 Task: Create a schedule automation trigger every fourth sunday of the month at 04:00 PM.
Action: Mouse moved to (1254, 367)
Screenshot: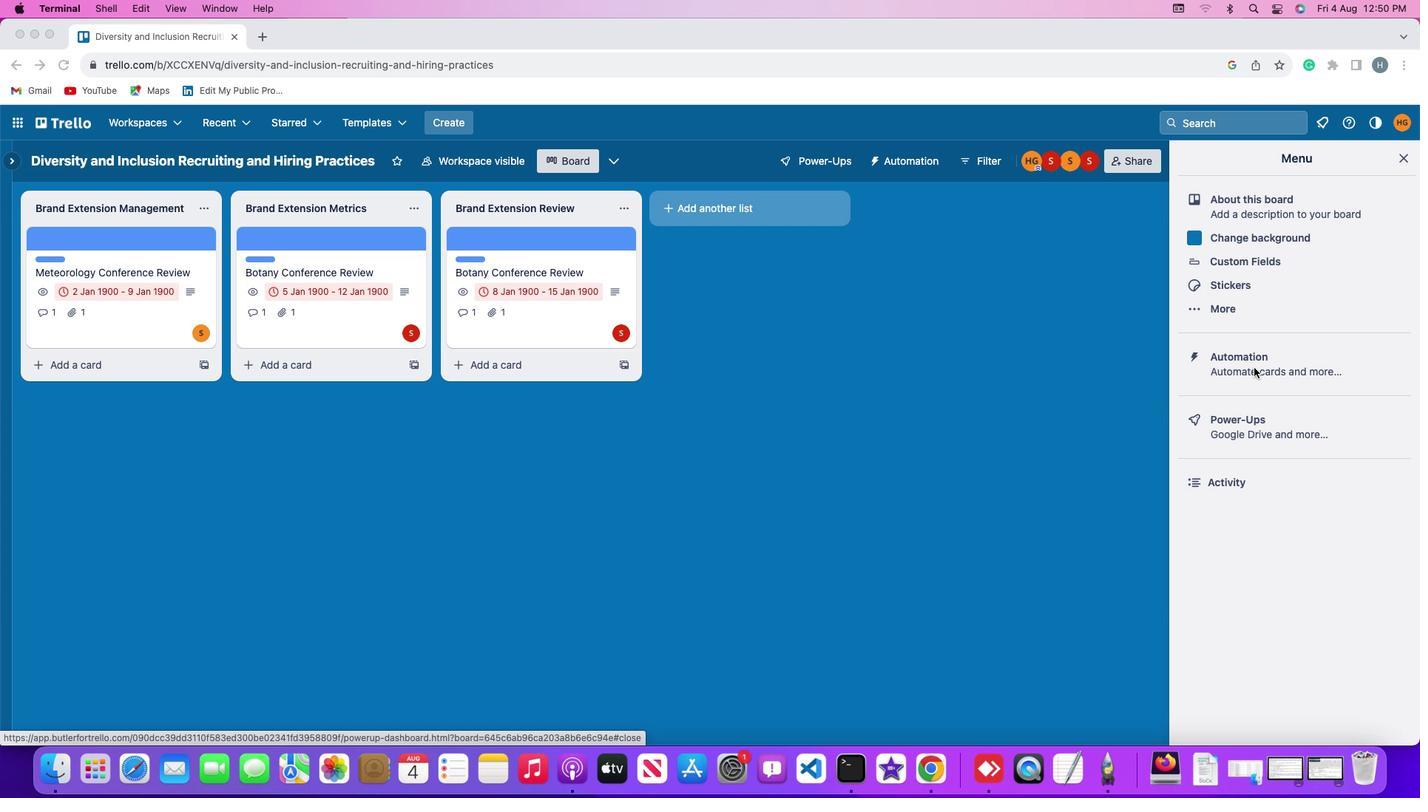 
Action: Mouse pressed left at (1254, 367)
Screenshot: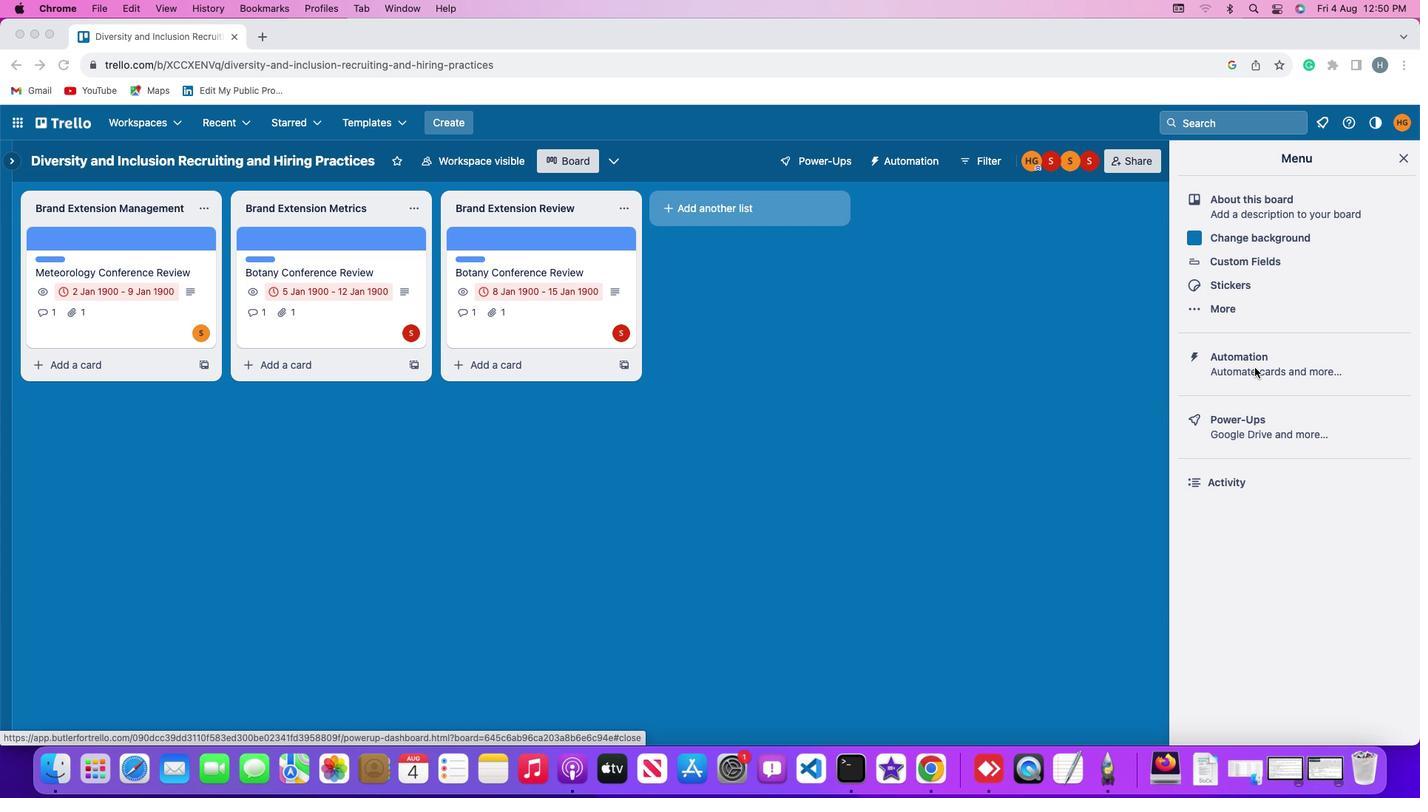 
Action: Mouse pressed left at (1254, 367)
Screenshot: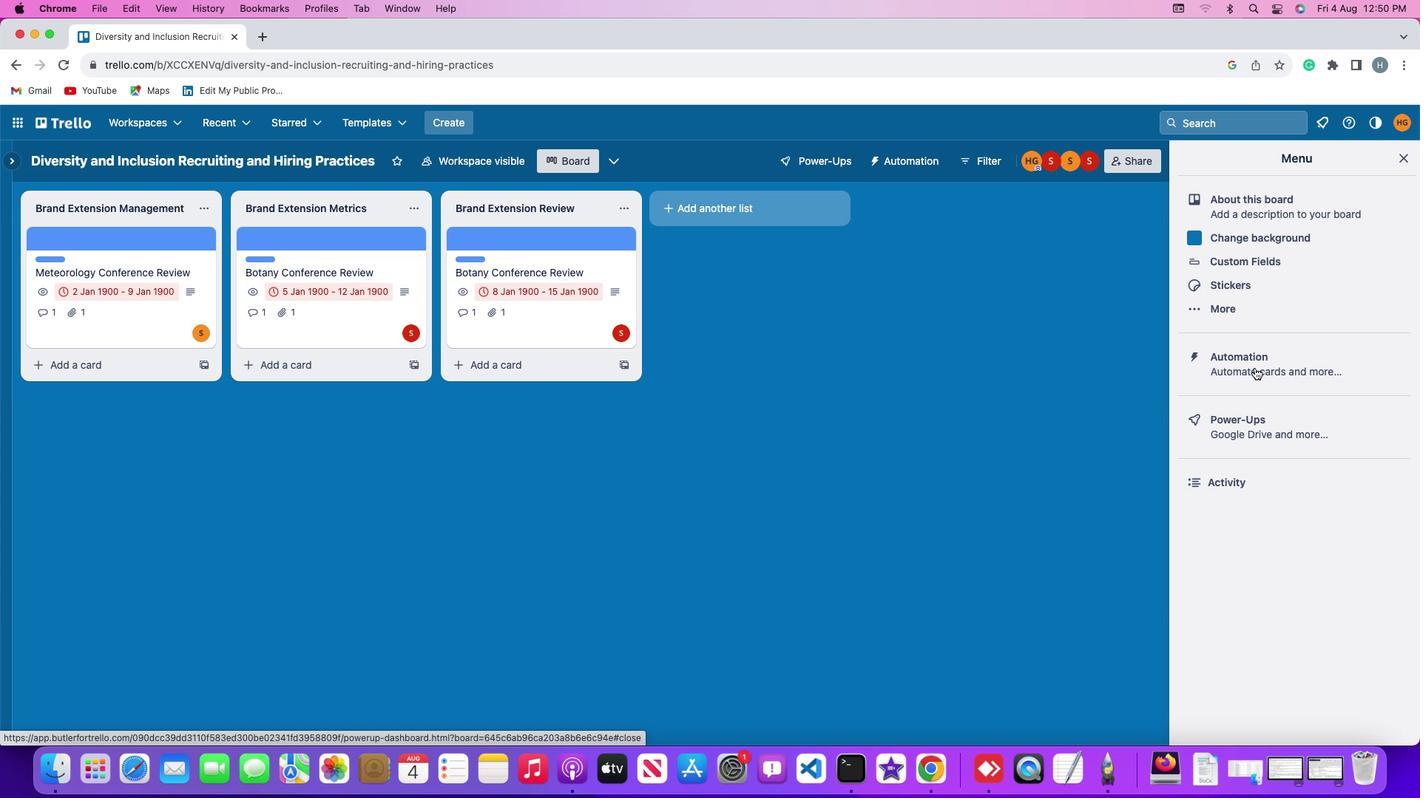 
Action: Mouse moved to (89, 323)
Screenshot: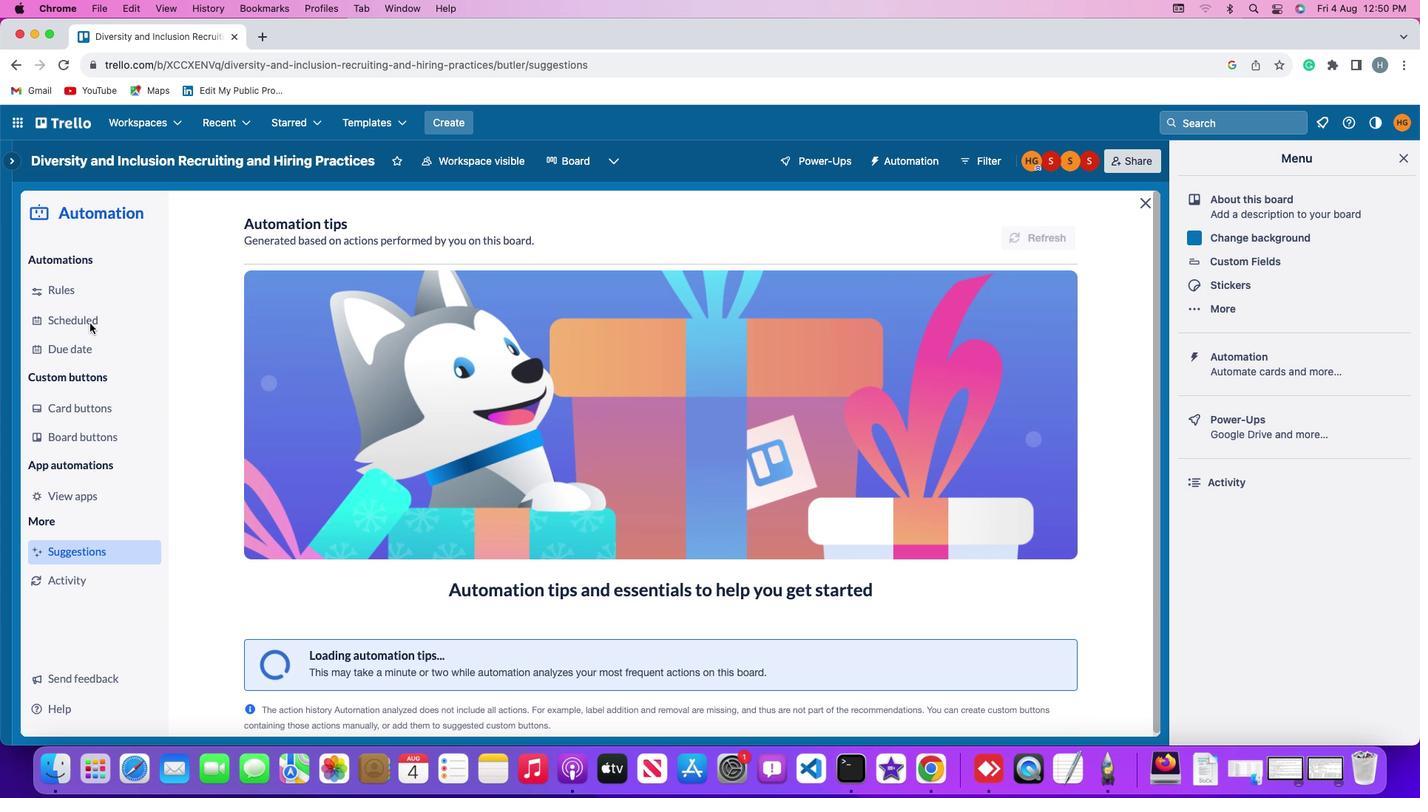 
Action: Mouse pressed left at (89, 323)
Screenshot: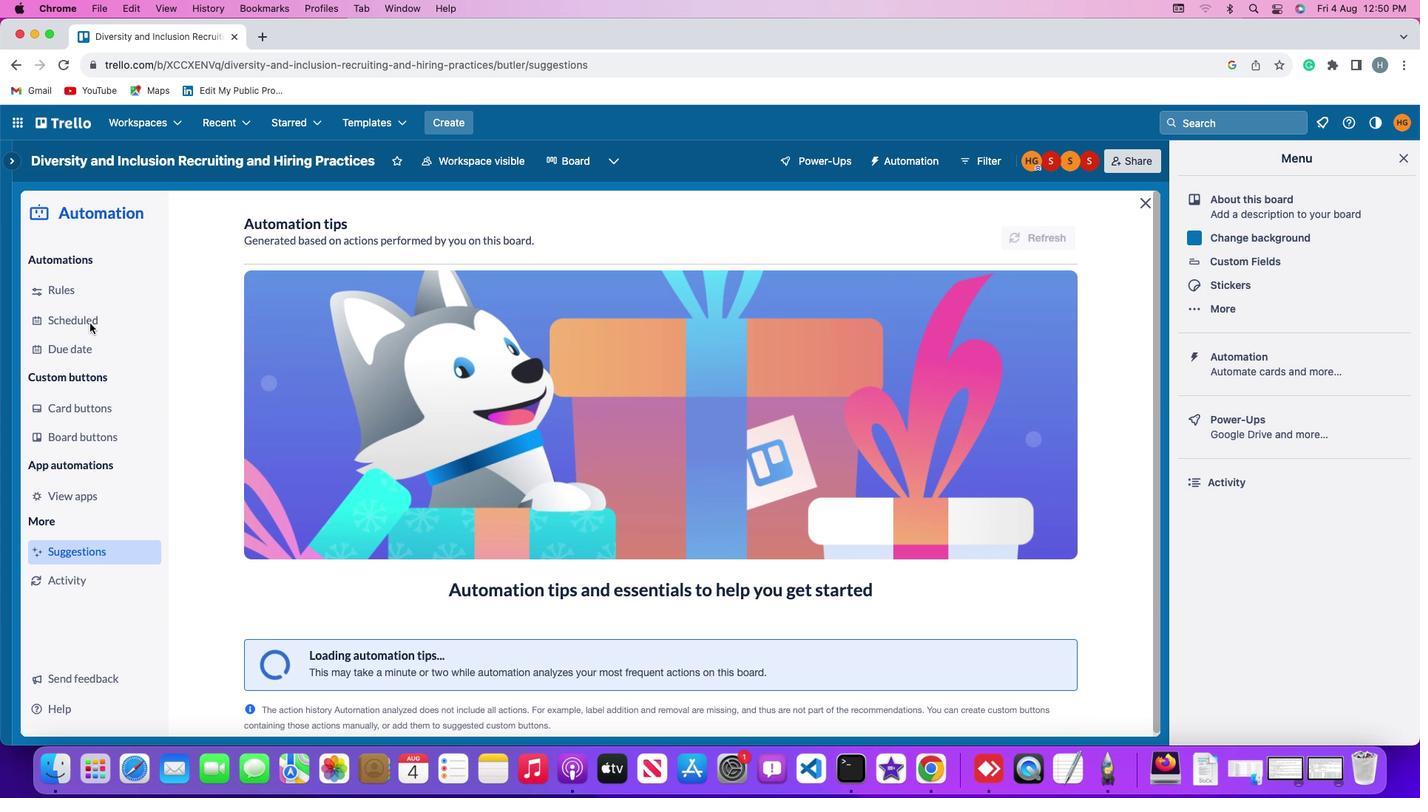 
Action: Mouse moved to (976, 225)
Screenshot: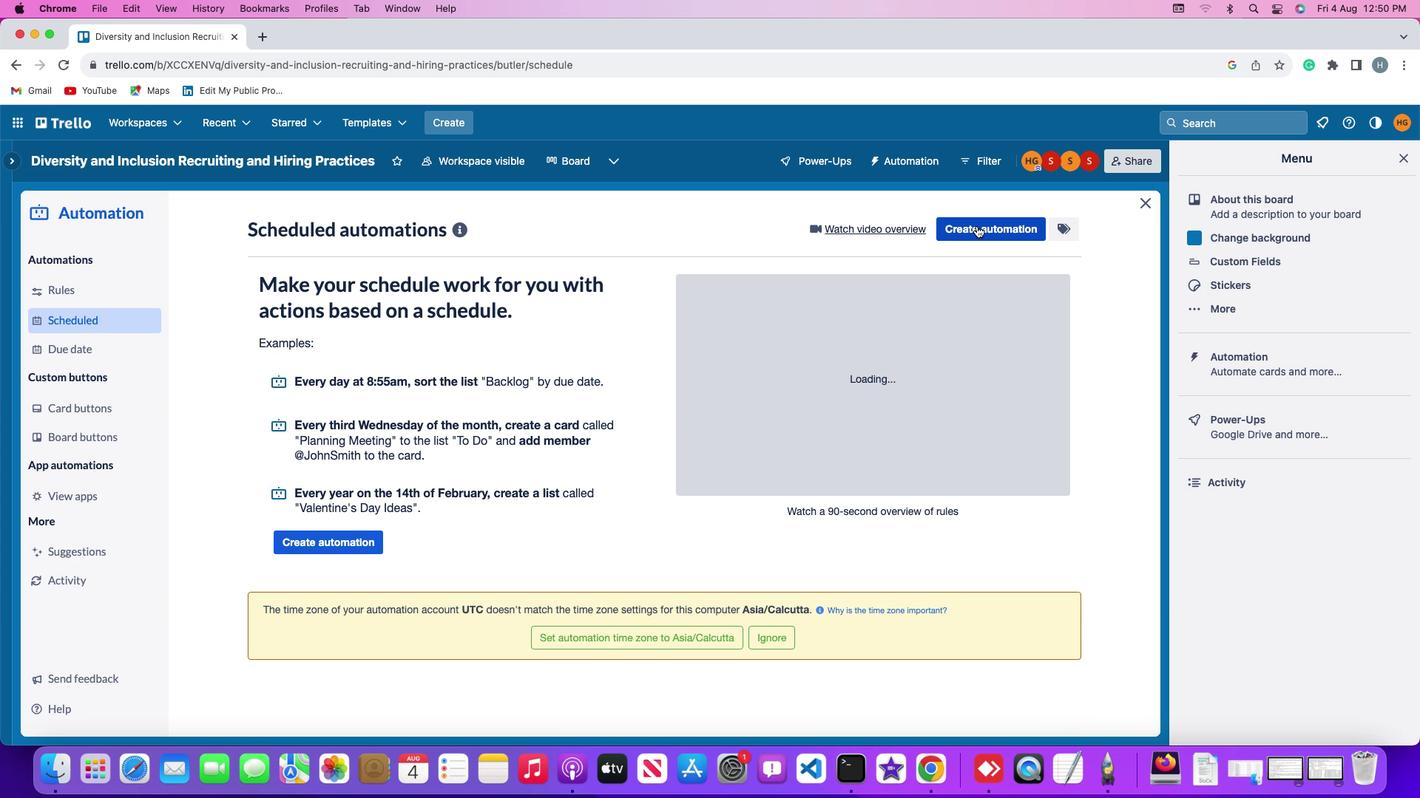 
Action: Mouse pressed left at (976, 225)
Screenshot: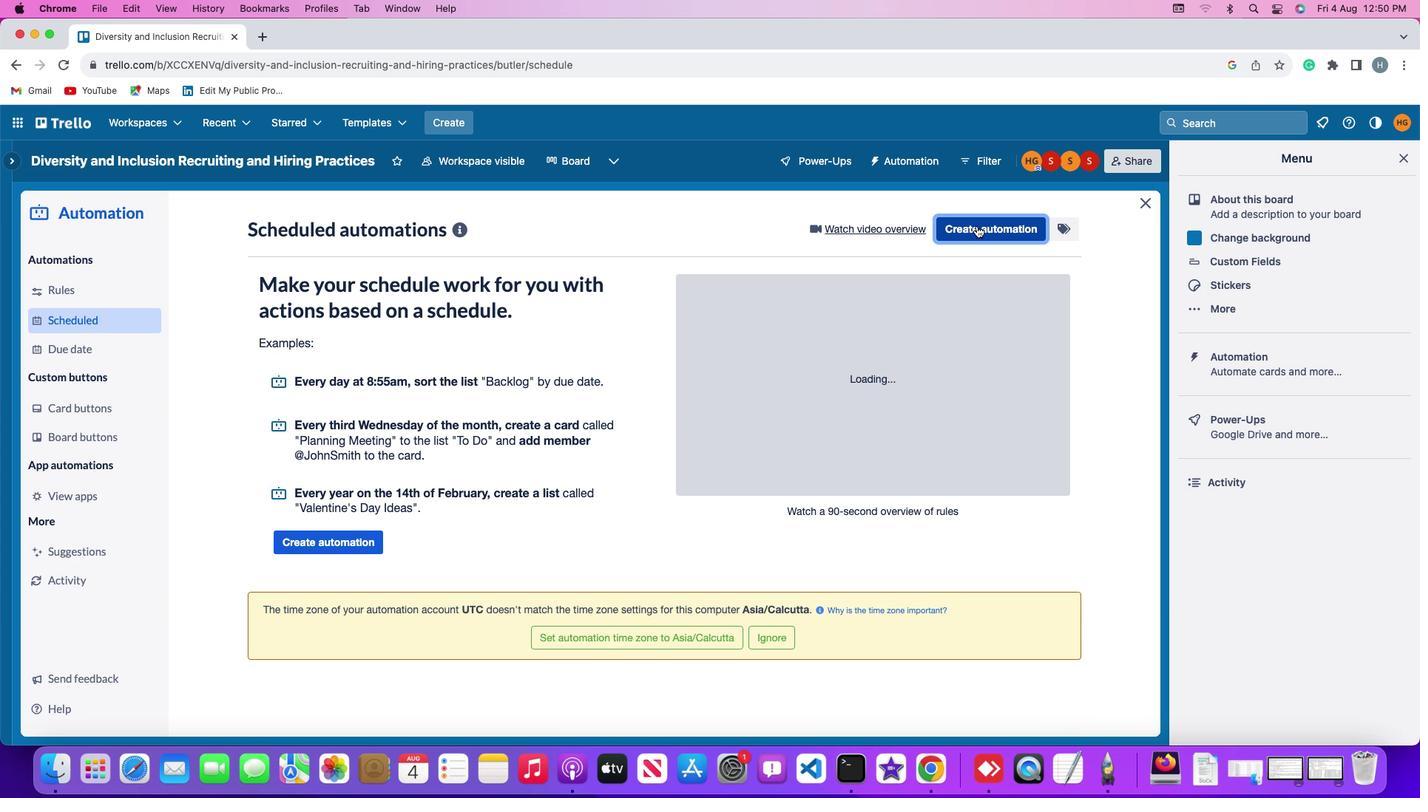 
Action: Mouse moved to (728, 366)
Screenshot: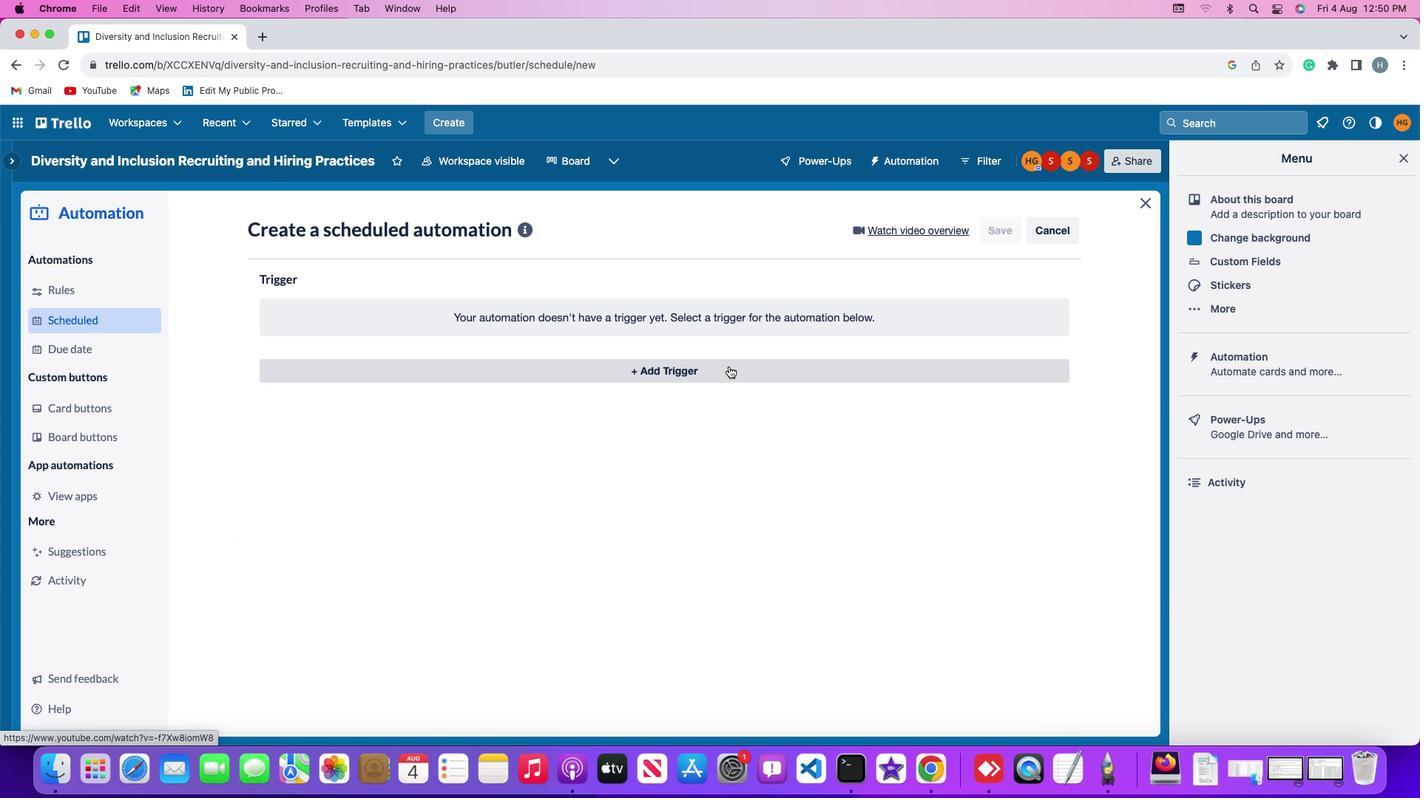 
Action: Mouse pressed left at (728, 366)
Screenshot: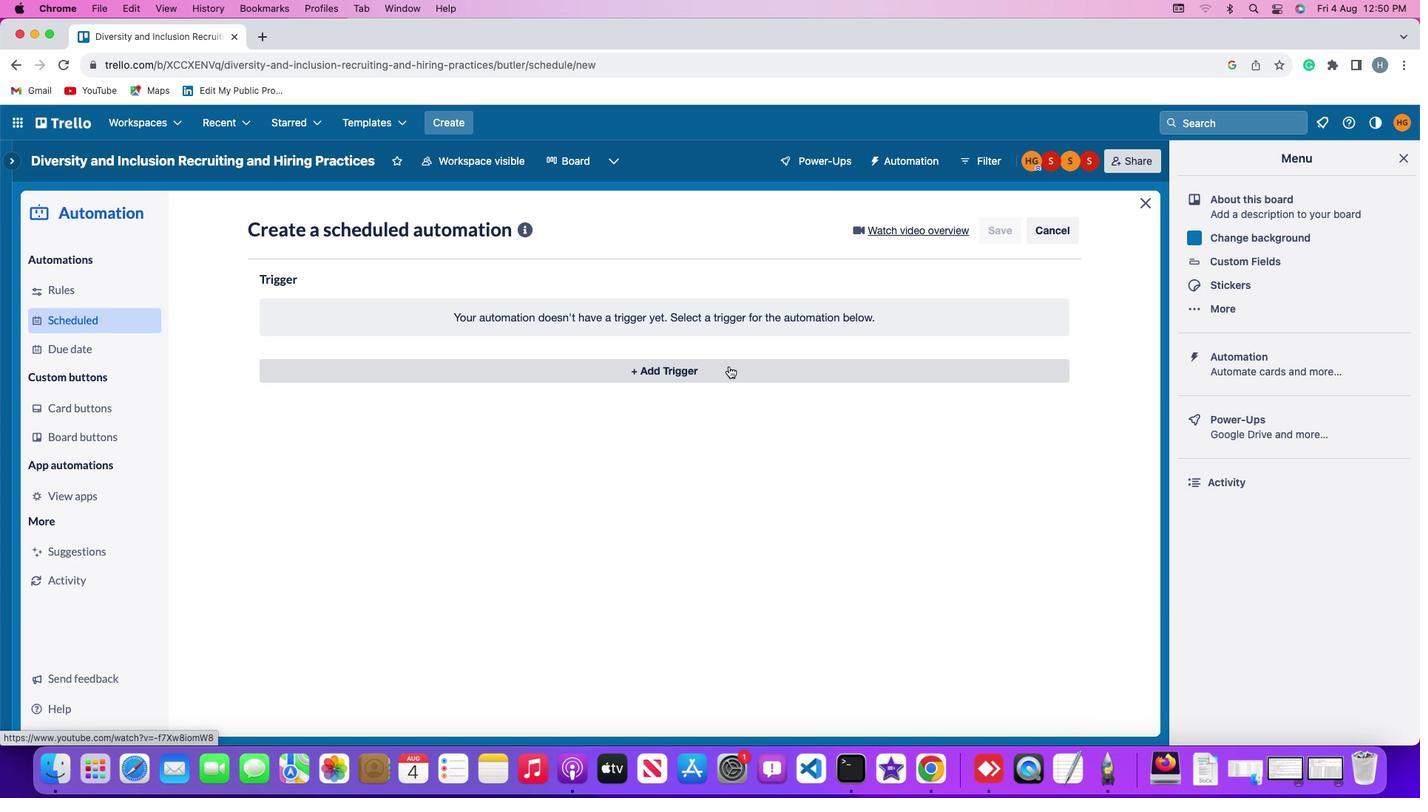 
Action: Mouse moved to (315, 690)
Screenshot: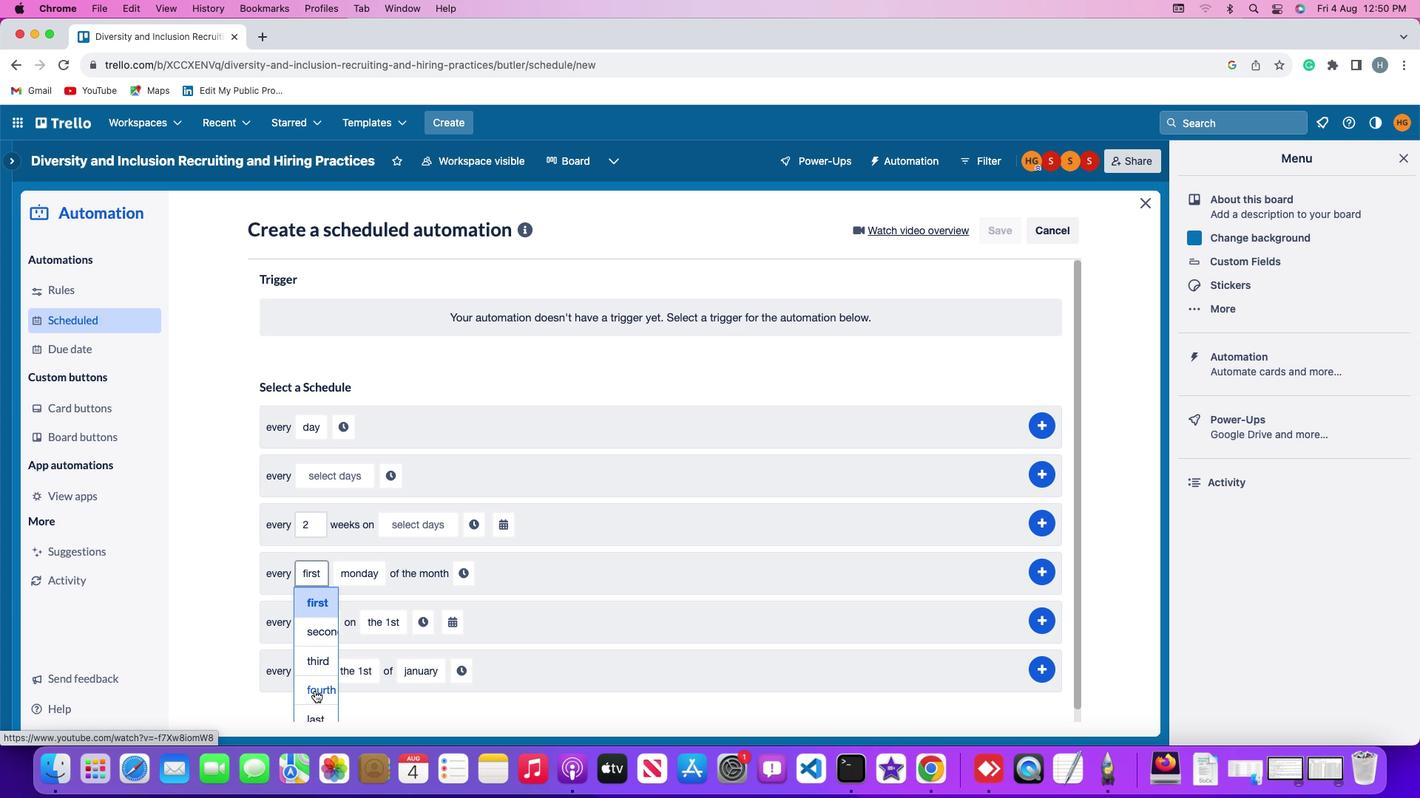 
Action: Mouse pressed left at (315, 690)
Screenshot: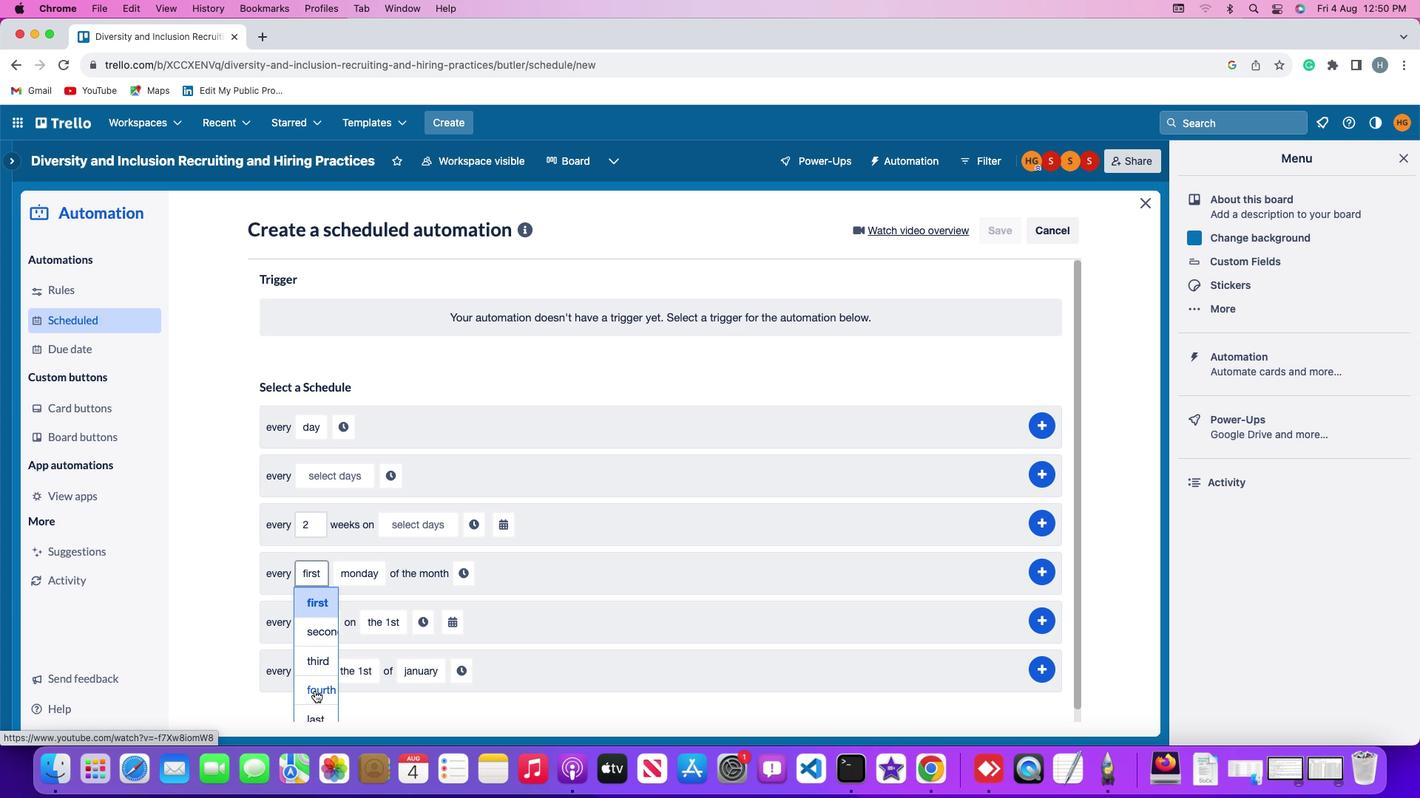 
Action: Mouse moved to (379, 542)
Screenshot: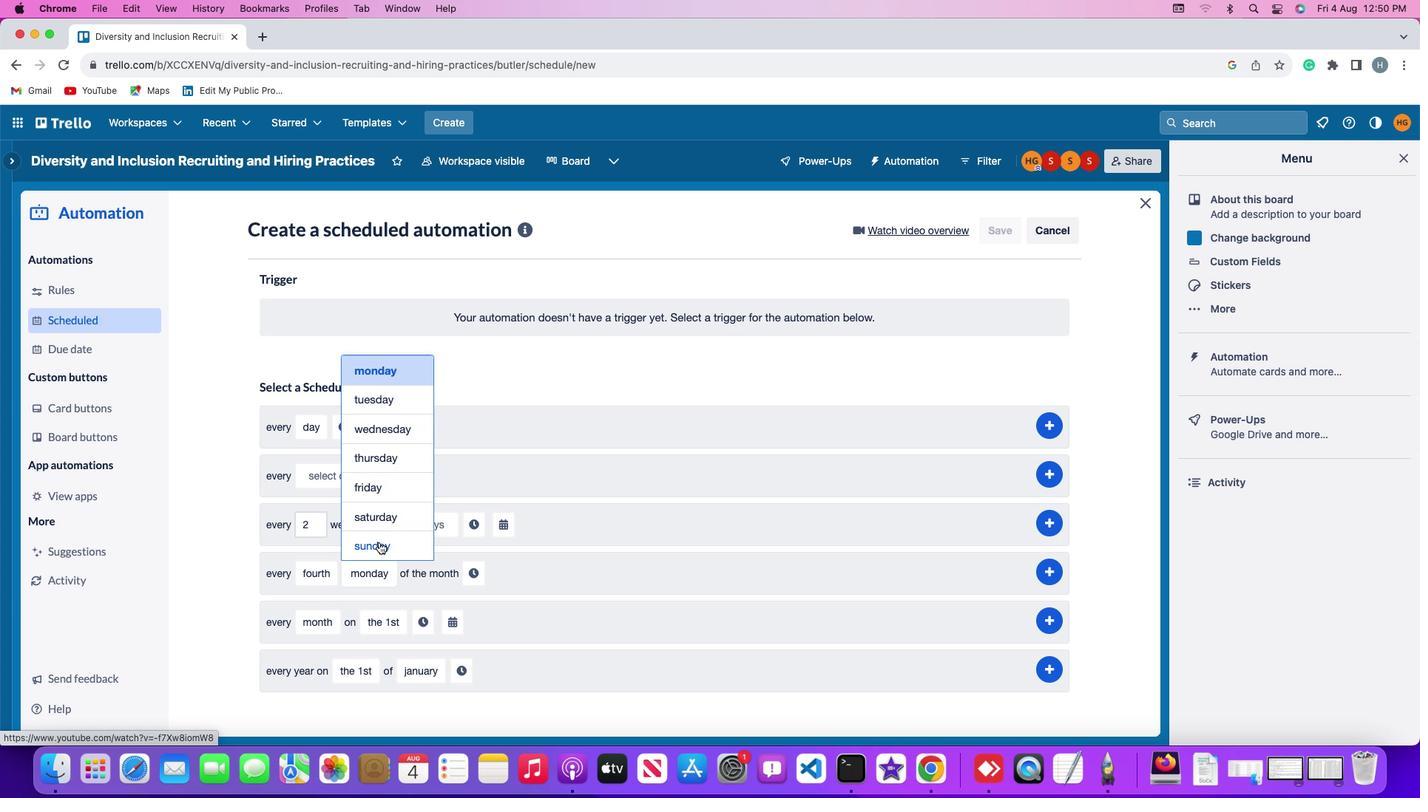 
Action: Mouse pressed left at (379, 542)
Screenshot: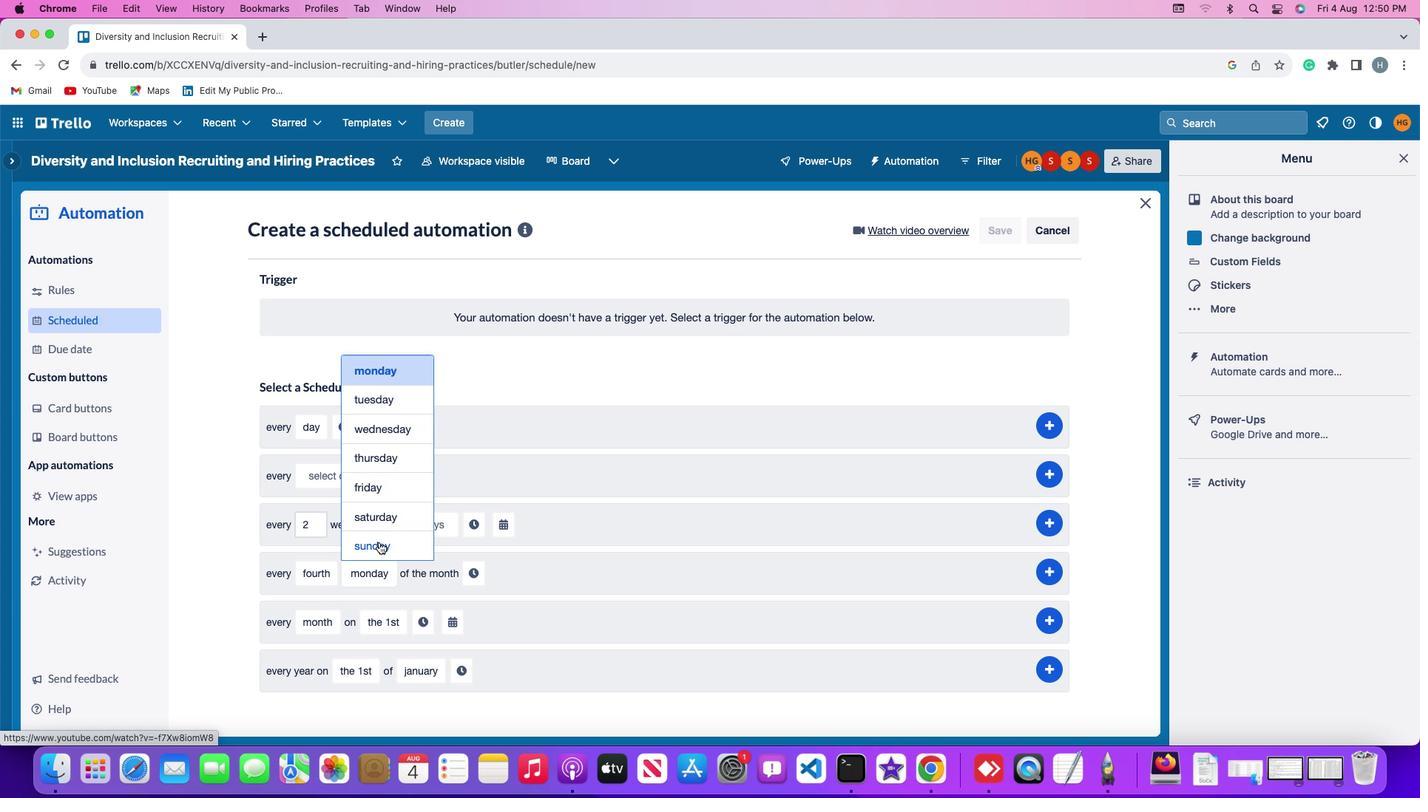 
Action: Mouse moved to (470, 574)
Screenshot: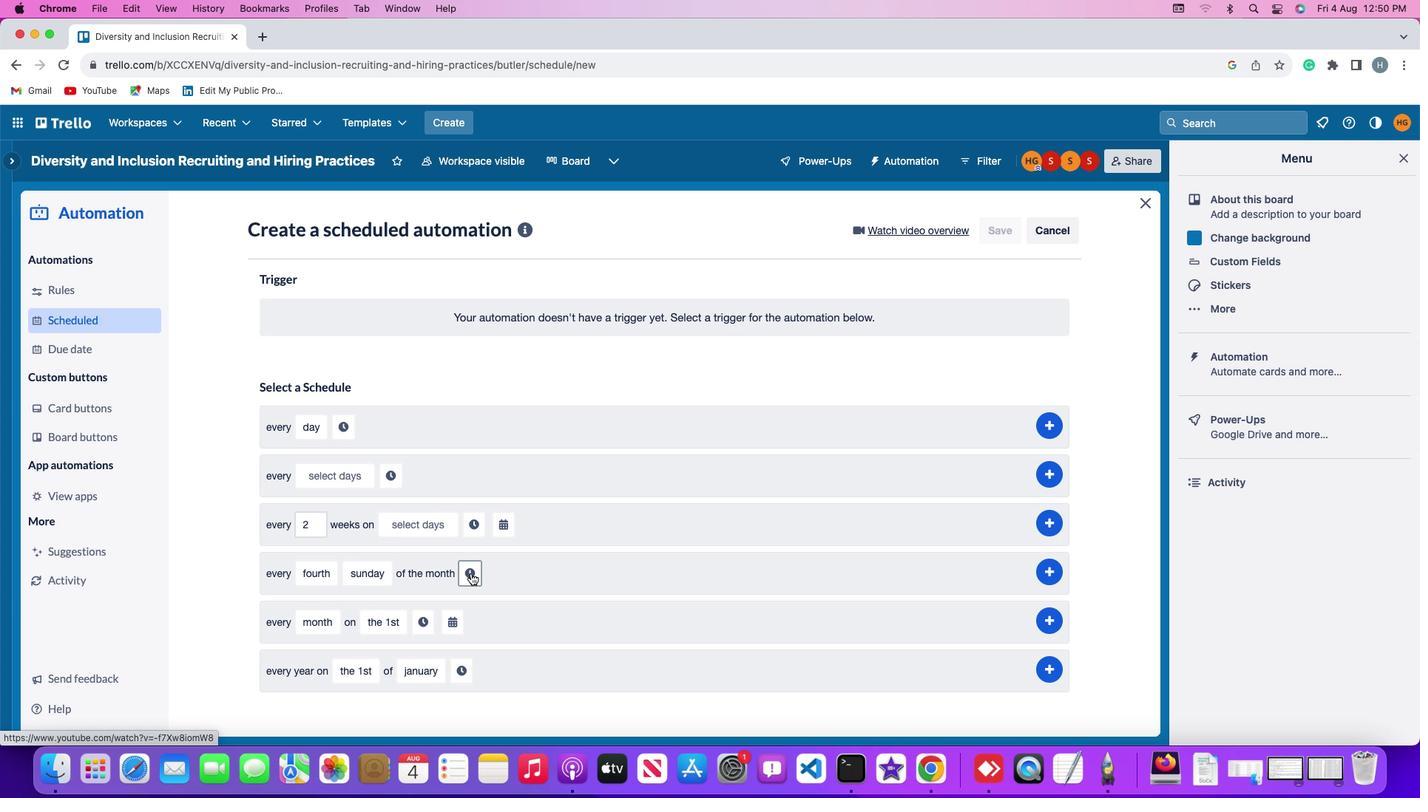 
Action: Mouse pressed left at (470, 574)
Screenshot: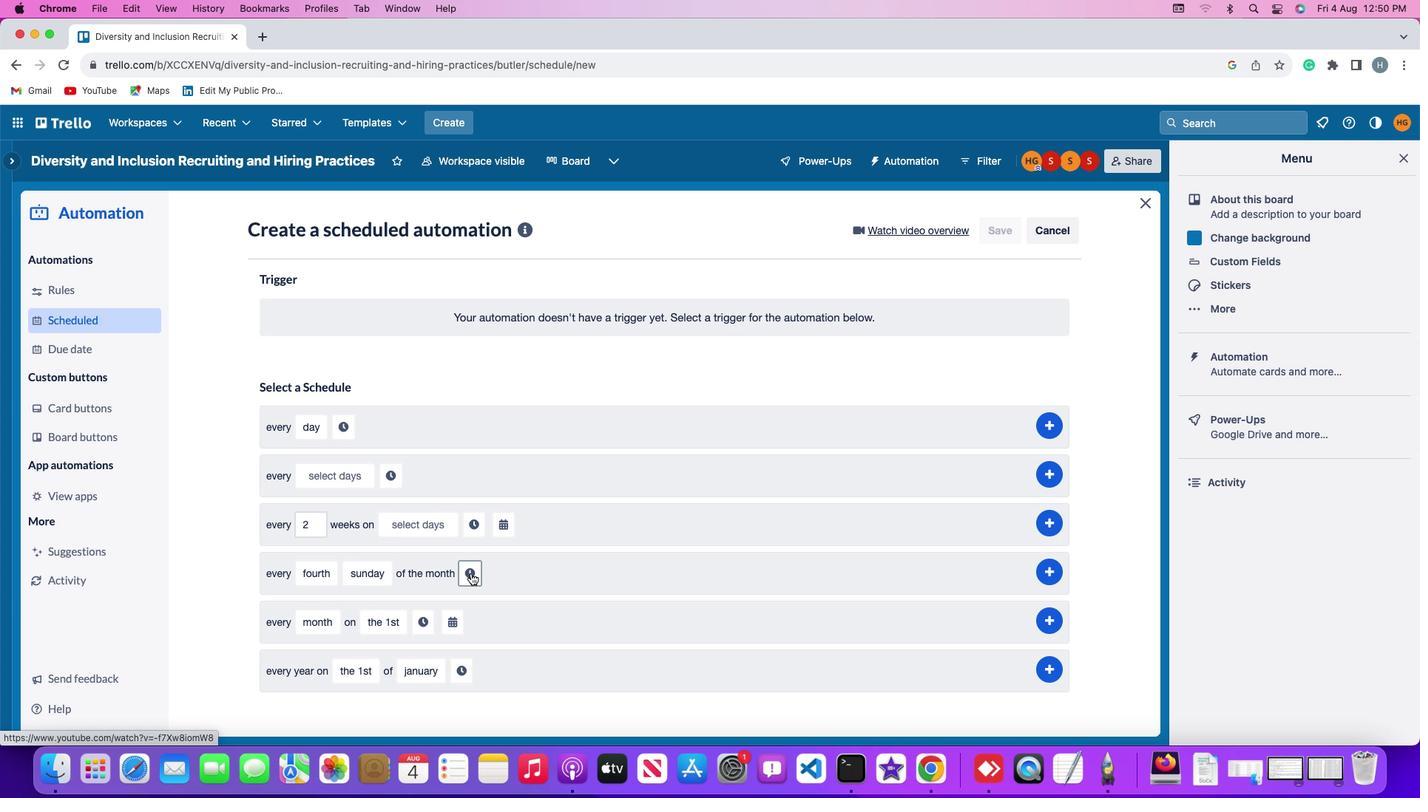 
Action: Mouse moved to (500, 574)
Screenshot: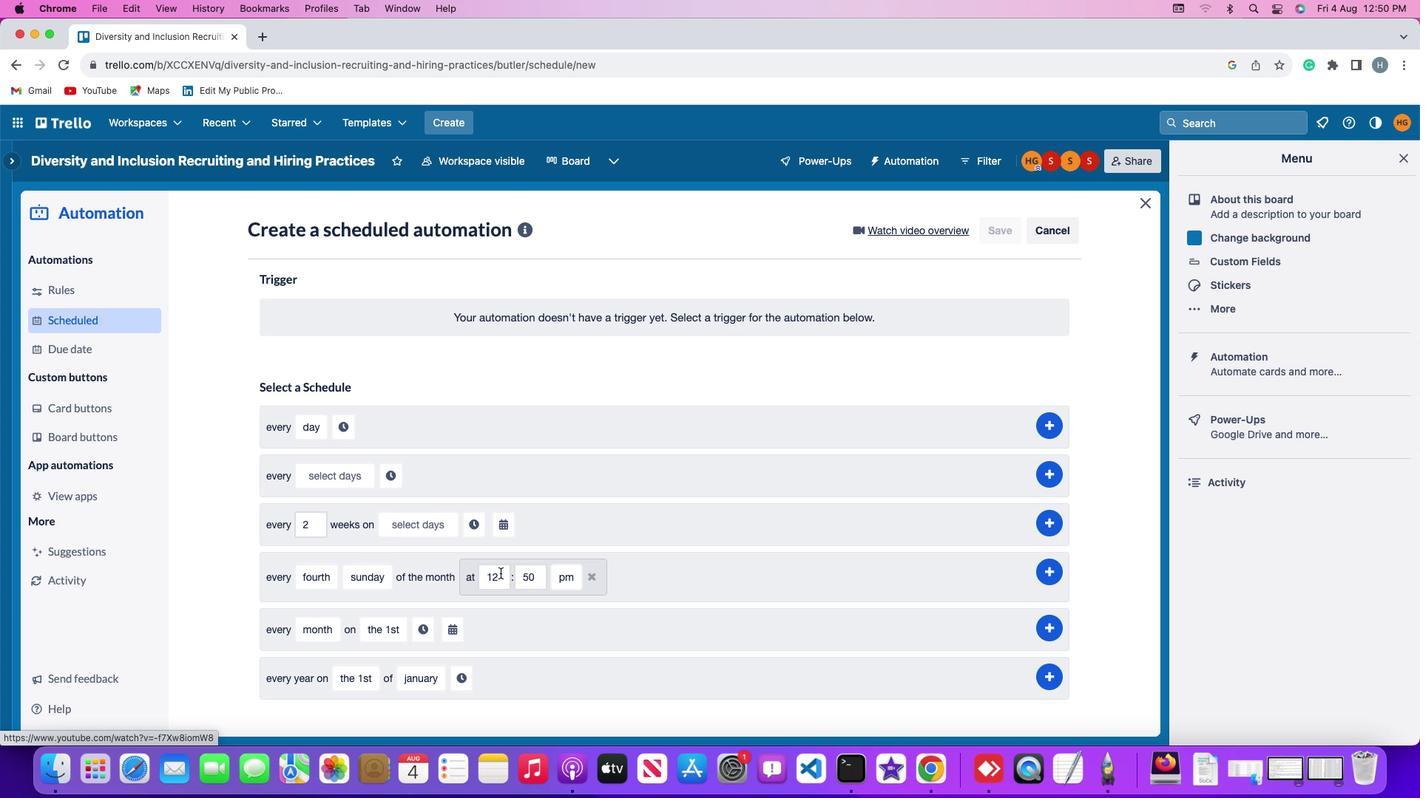 
Action: Mouse pressed left at (500, 574)
Screenshot: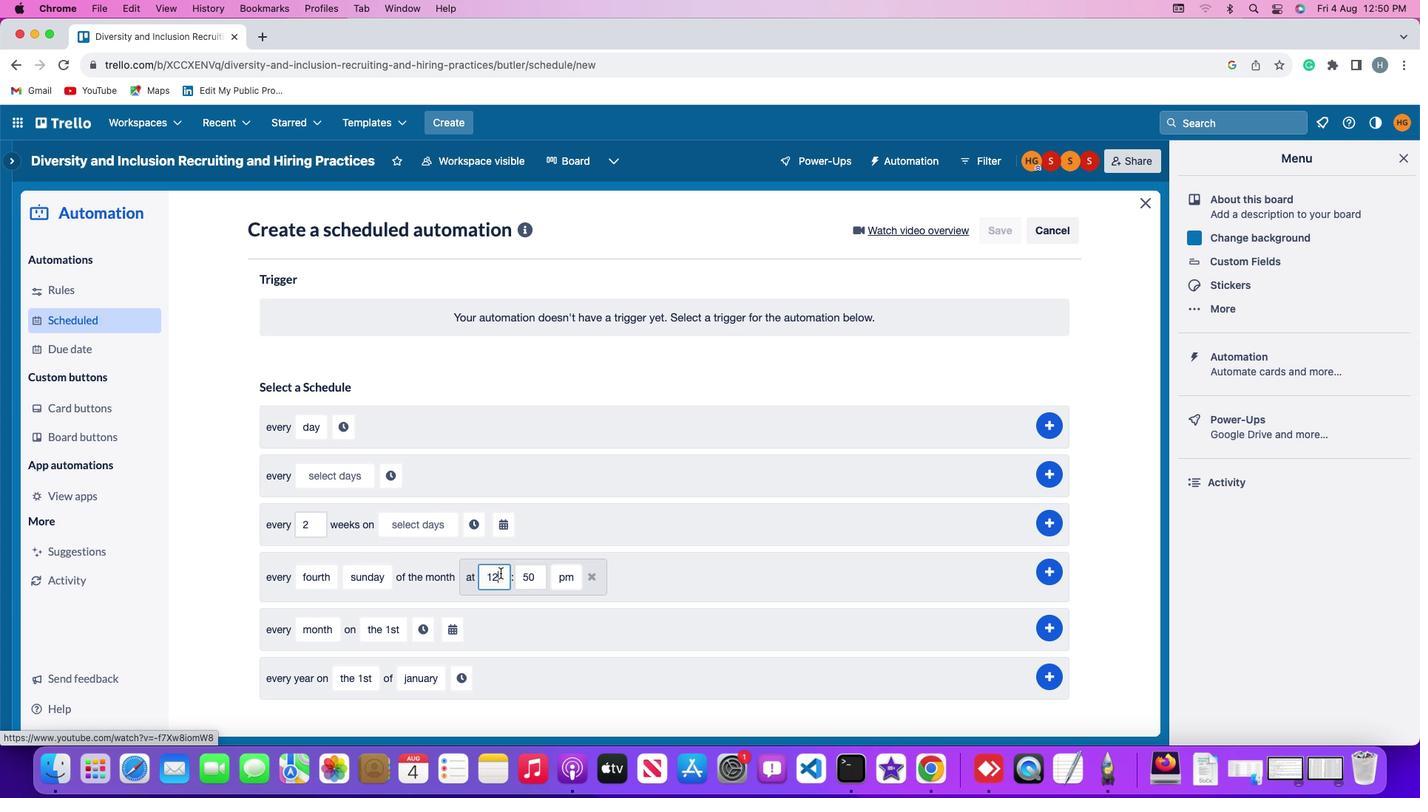 
Action: Key pressed Key.backspaceKey.backspace'4'
Screenshot: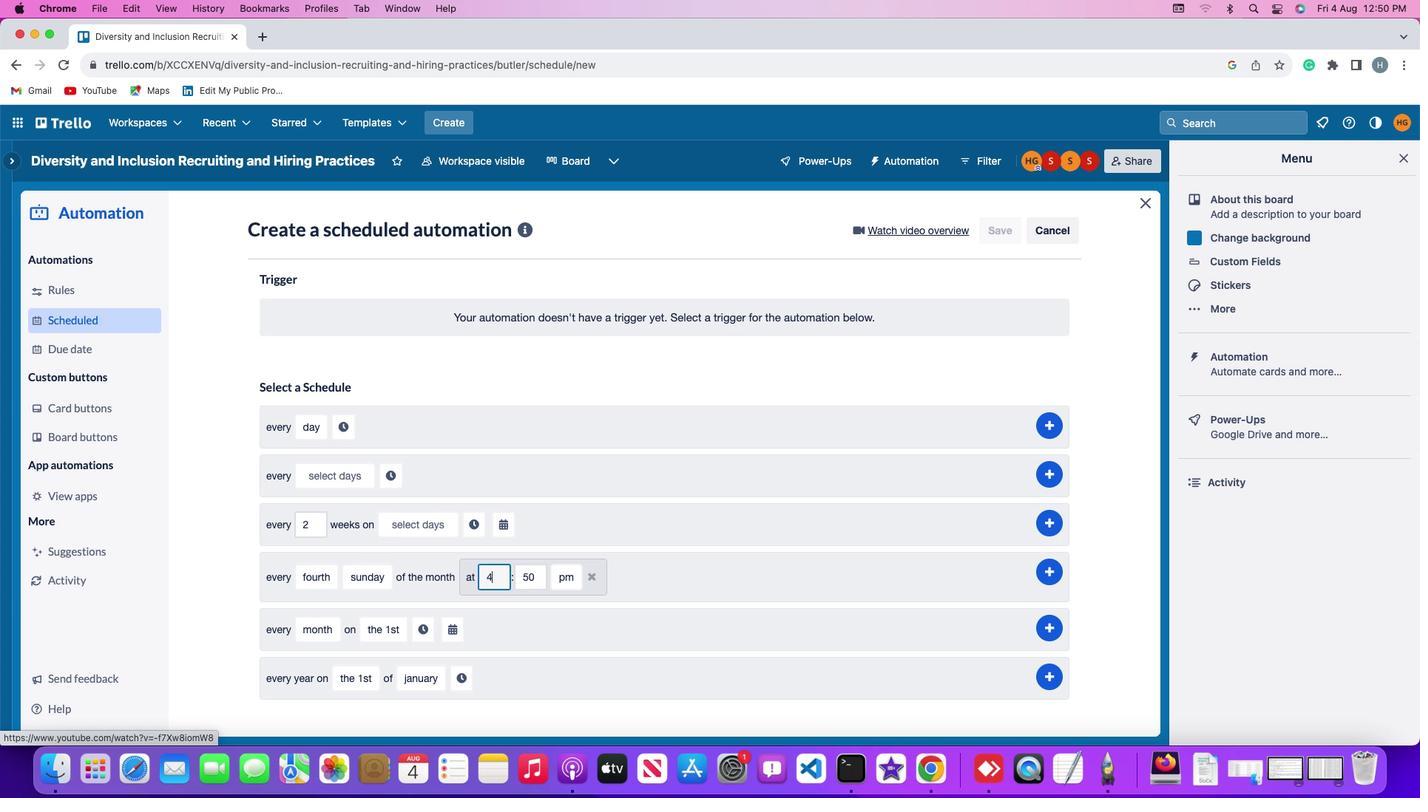 
Action: Mouse moved to (537, 577)
Screenshot: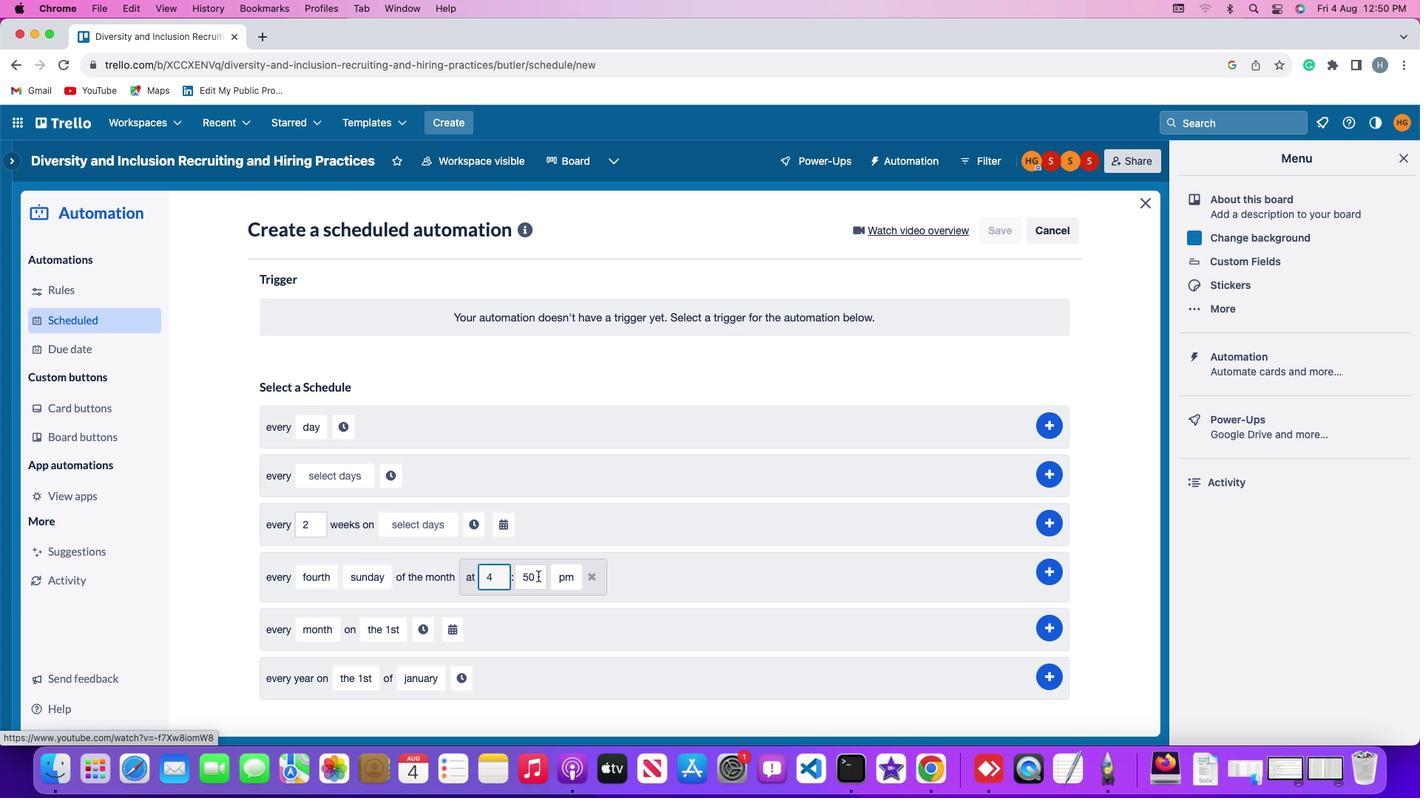 
Action: Mouse pressed left at (537, 577)
Screenshot: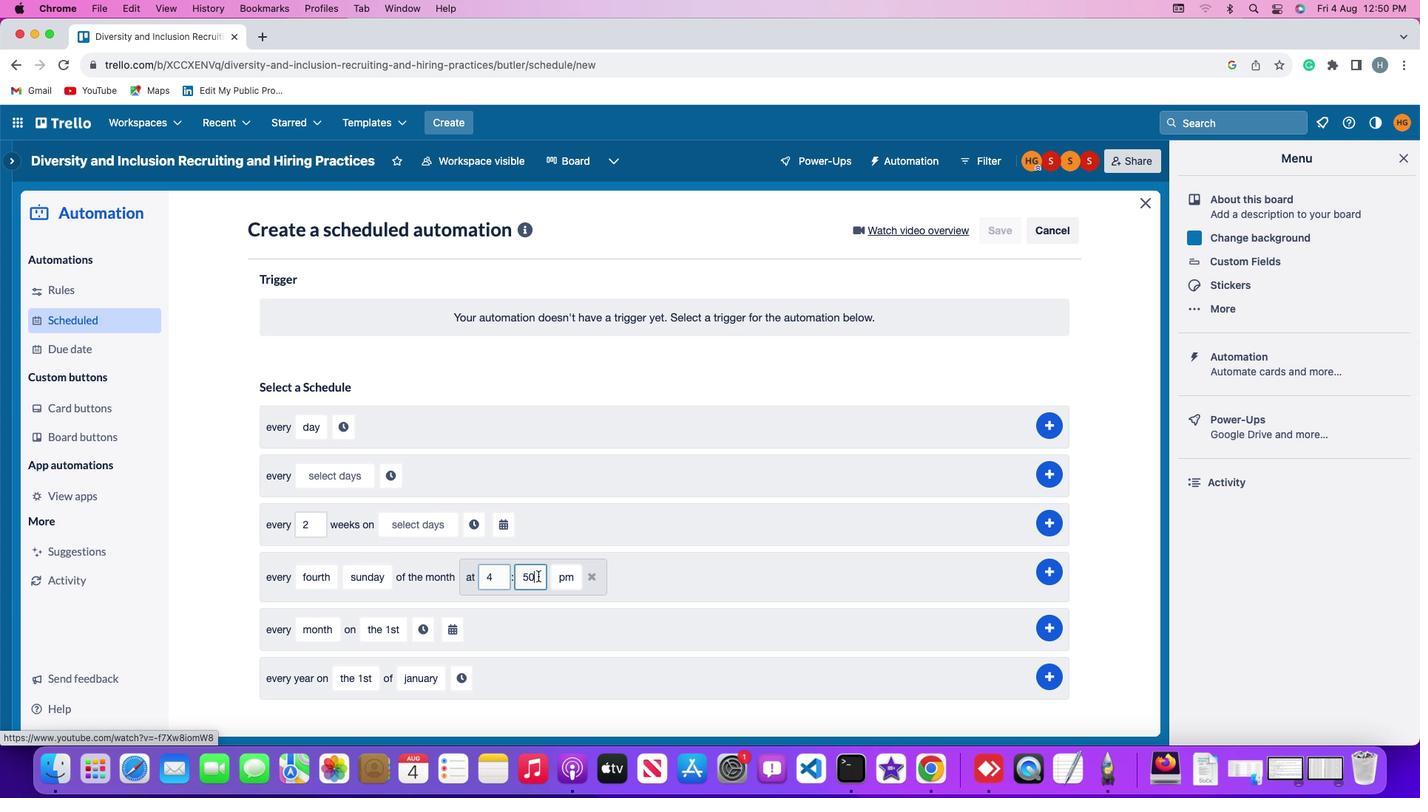 
Action: Key pressed Key.backspaceKey.backspace'0''0'
Screenshot: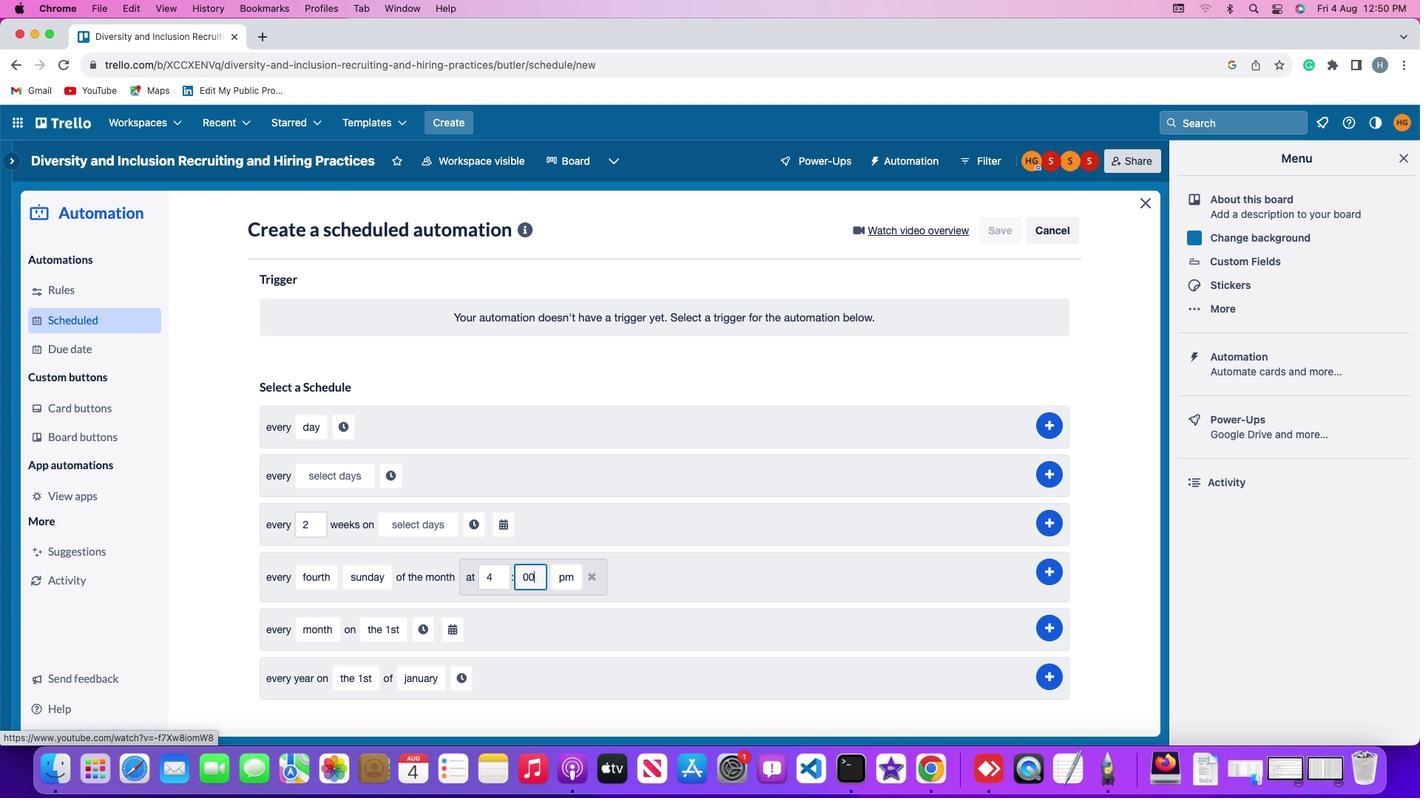 
Action: Mouse moved to (572, 640)
Screenshot: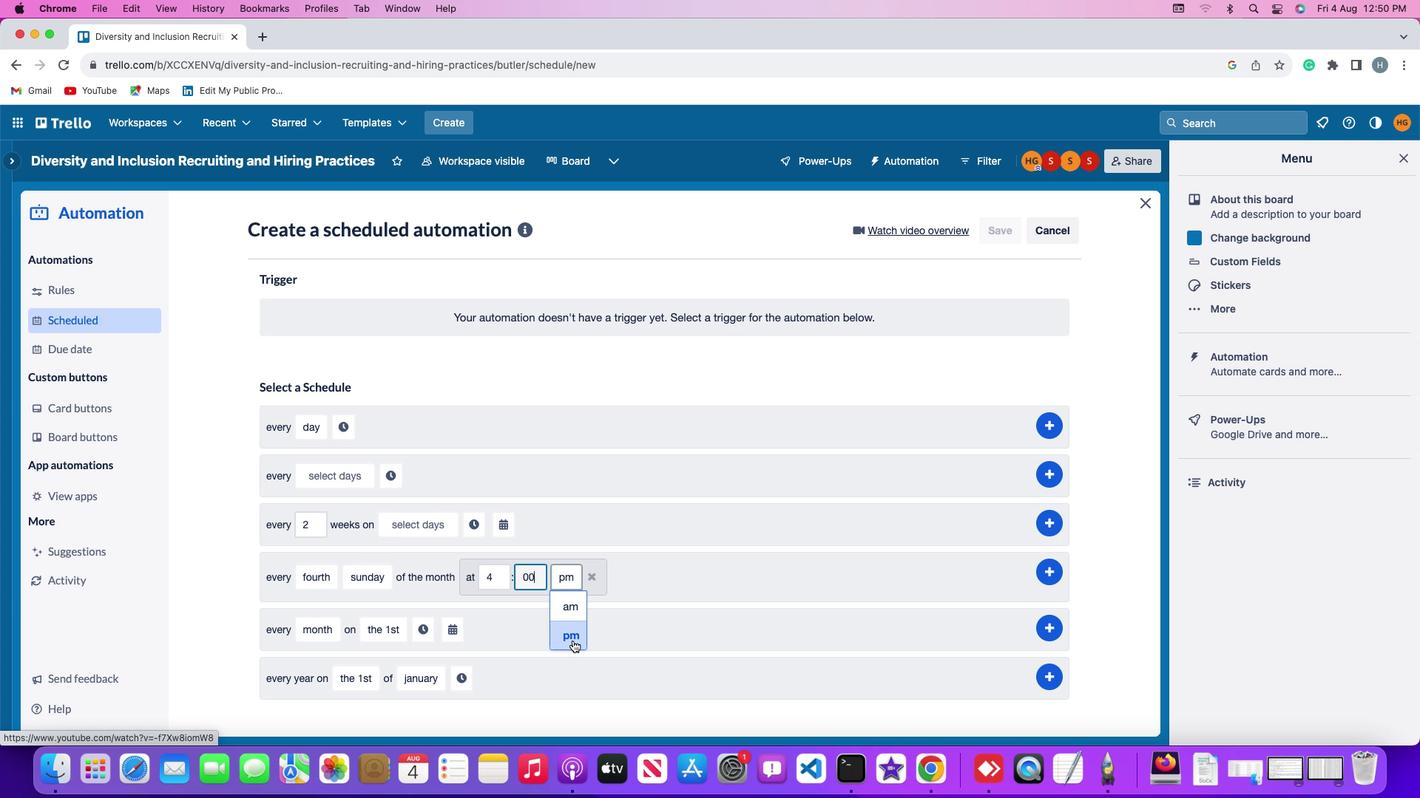 
Action: Mouse pressed left at (572, 640)
Screenshot: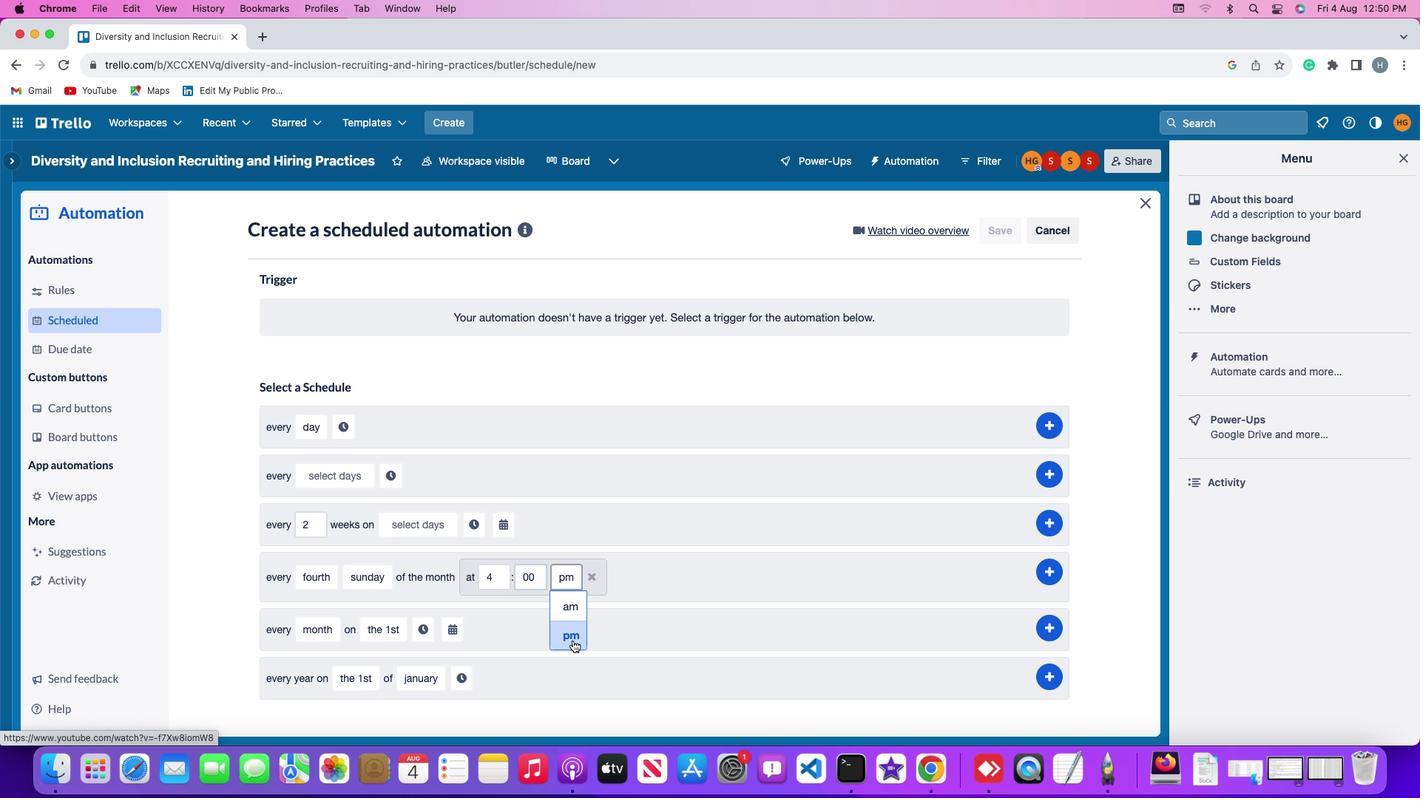 
Action: Mouse moved to (1050, 574)
Screenshot: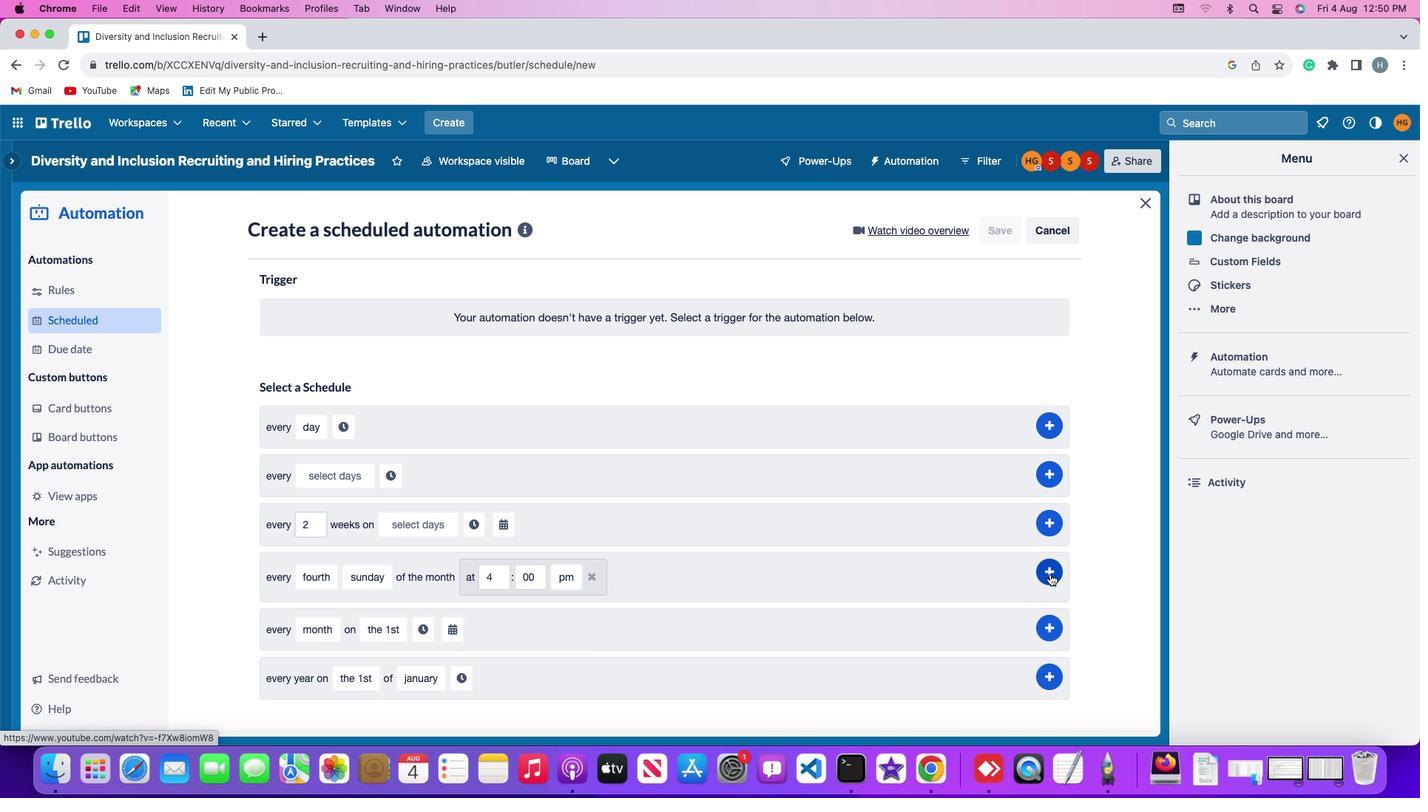 
Action: Mouse pressed left at (1050, 574)
Screenshot: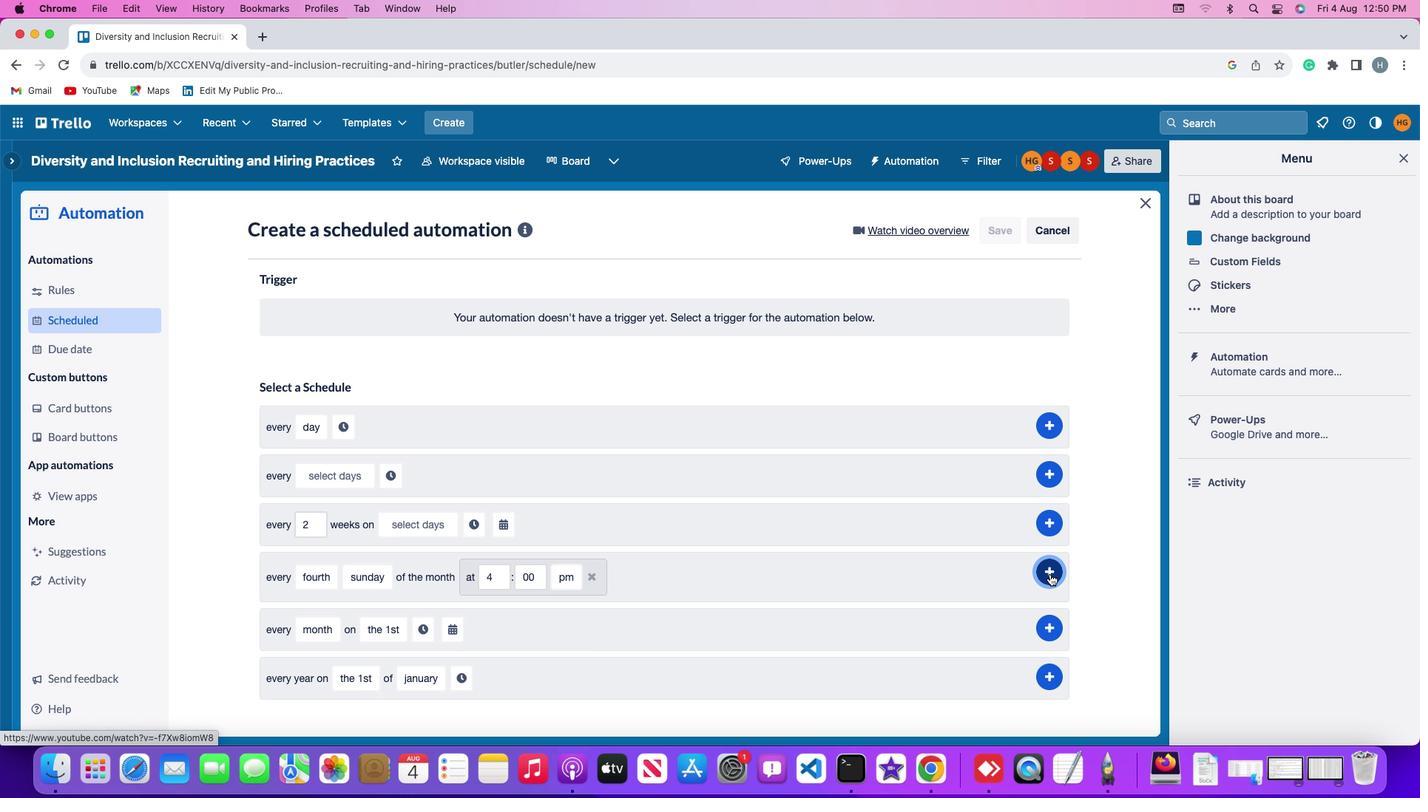 
Action: Mouse moved to (922, 417)
Screenshot: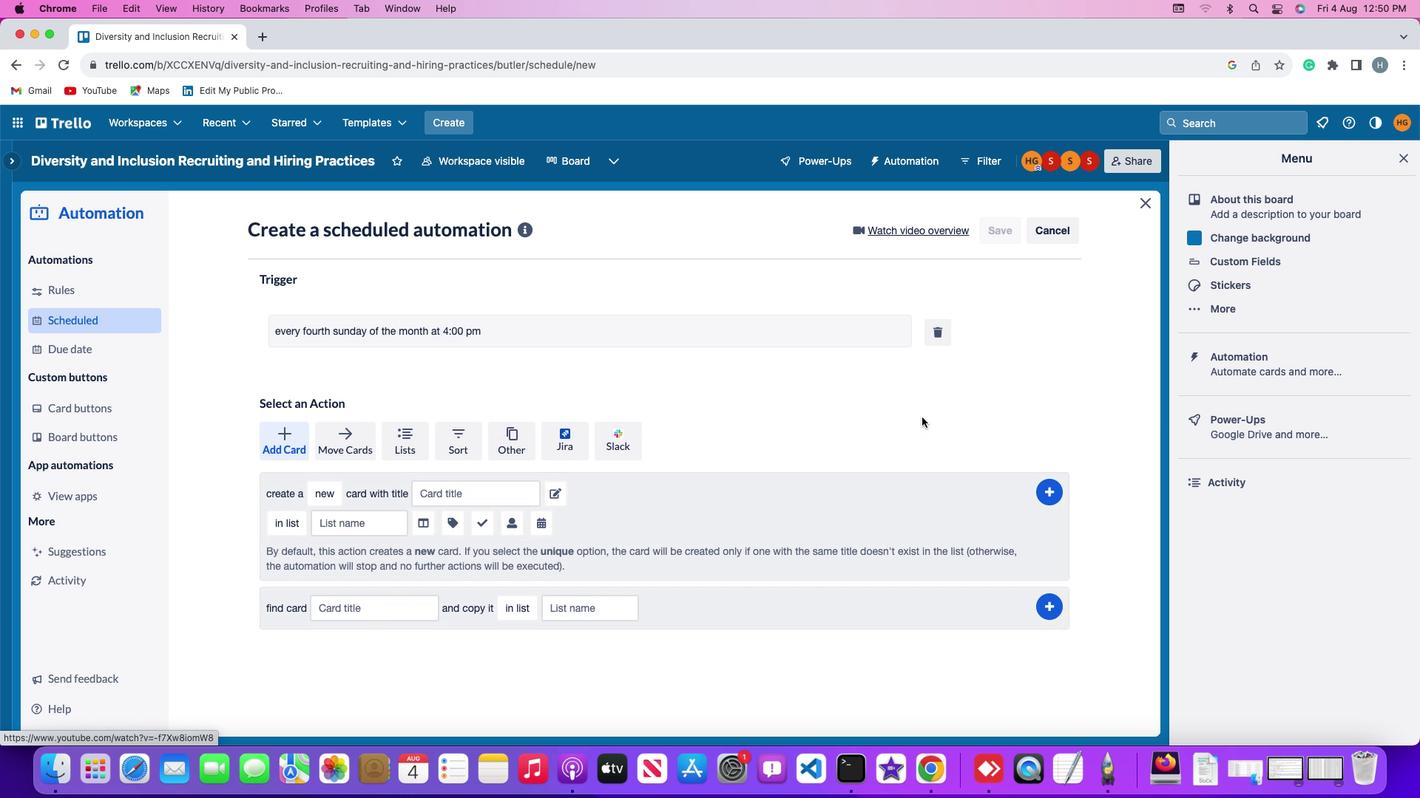 
